 Task: Set the equalizer preset to Full bass and treble.
Action: Mouse moved to (103, 11)
Screenshot: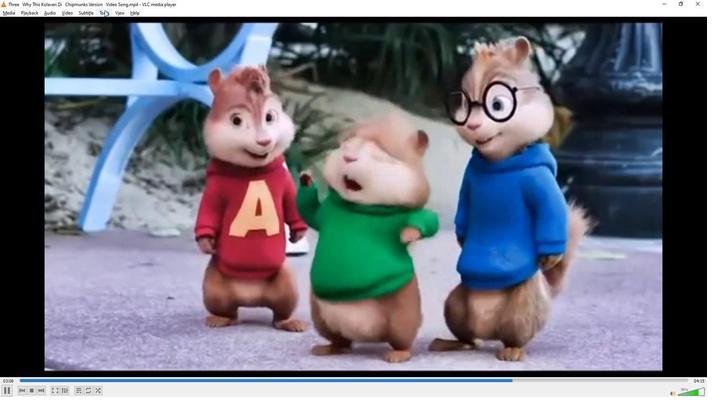 
Action: Mouse pressed left at (103, 11)
Screenshot: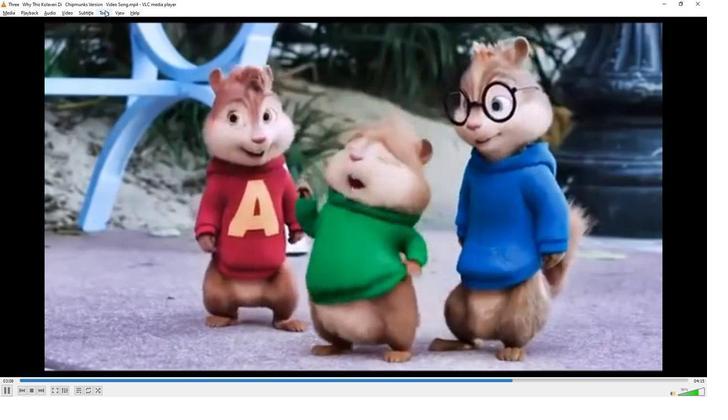 
Action: Mouse moved to (115, 99)
Screenshot: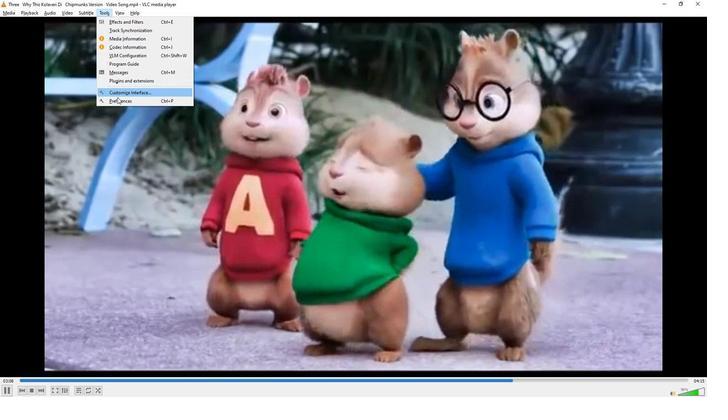 
Action: Mouse pressed left at (115, 99)
Screenshot: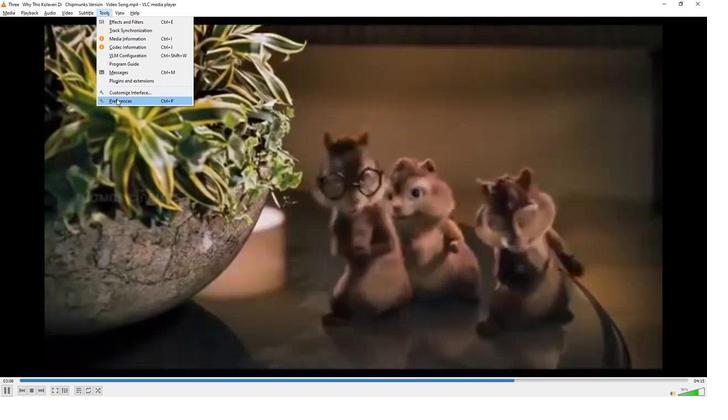 
Action: Mouse moved to (207, 300)
Screenshot: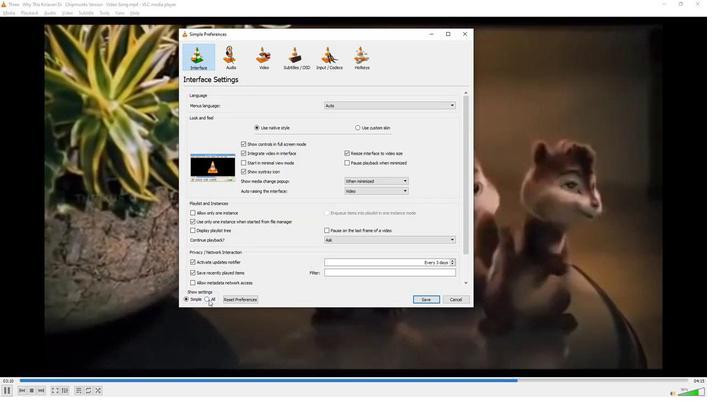 
Action: Mouse pressed left at (207, 300)
Screenshot: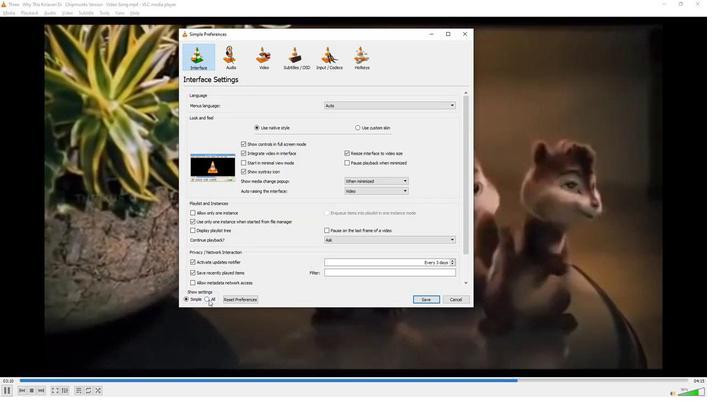 
Action: Mouse moved to (194, 132)
Screenshot: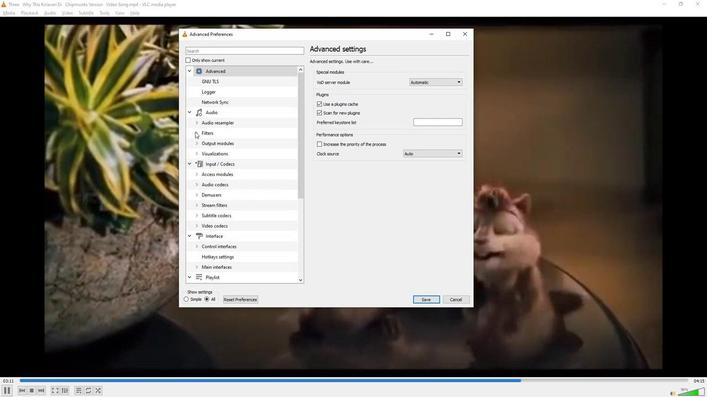 
Action: Mouse pressed left at (194, 132)
Screenshot: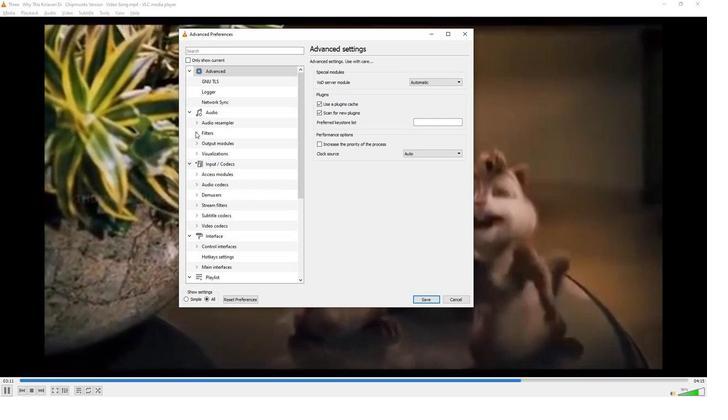 
Action: Mouse moved to (218, 182)
Screenshot: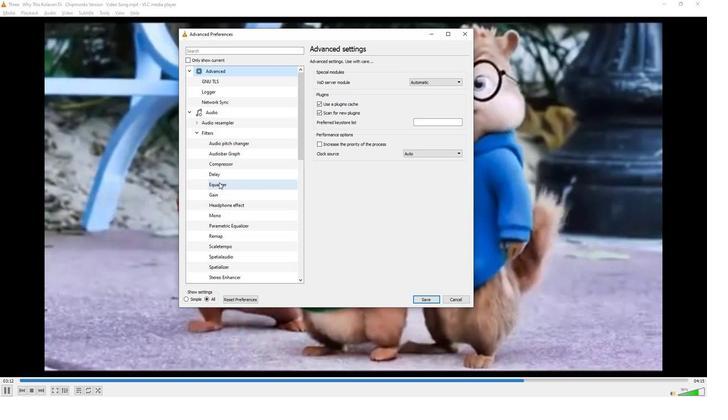 
Action: Mouse pressed left at (218, 182)
Screenshot: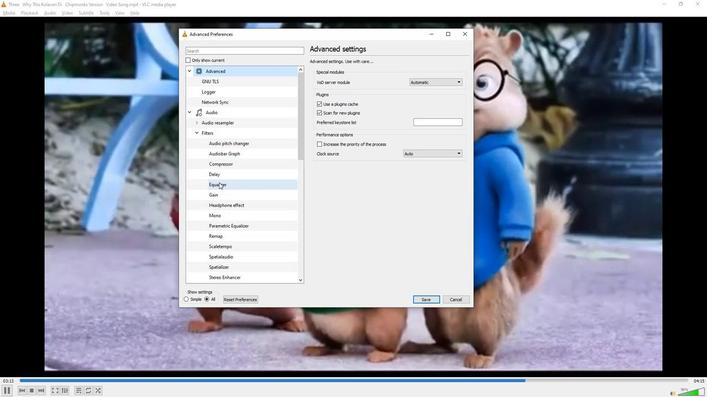 
Action: Mouse moved to (441, 73)
Screenshot: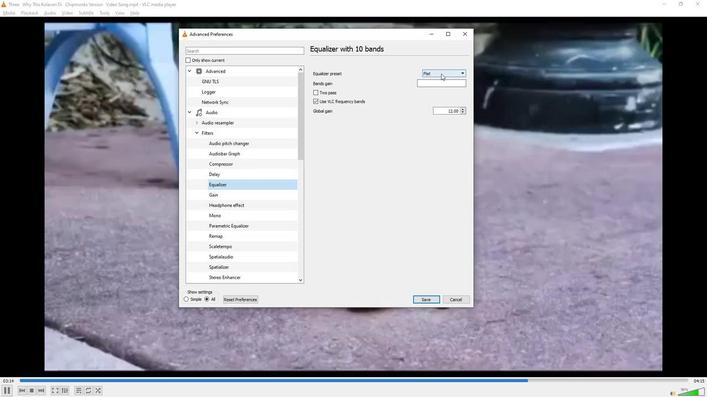 
Action: Mouse pressed left at (441, 73)
Screenshot: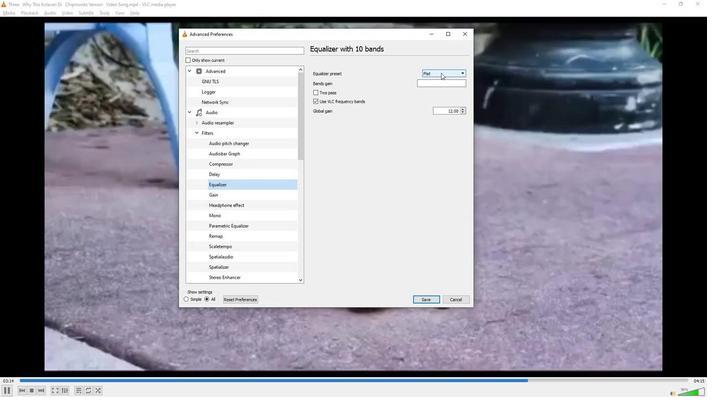 
Action: Mouse moved to (441, 104)
Screenshot: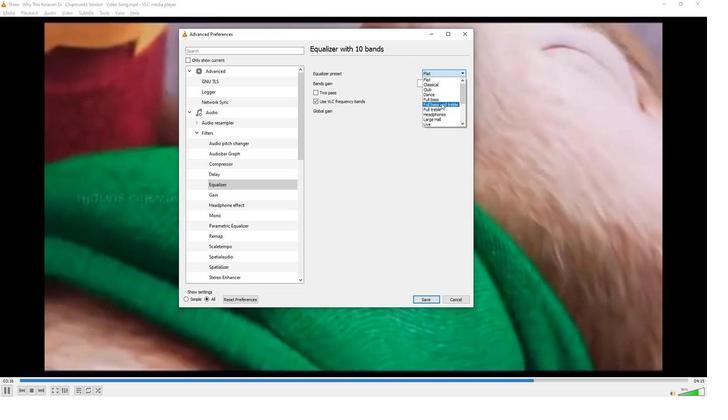 
Action: Mouse pressed left at (441, 104)
Screenshot: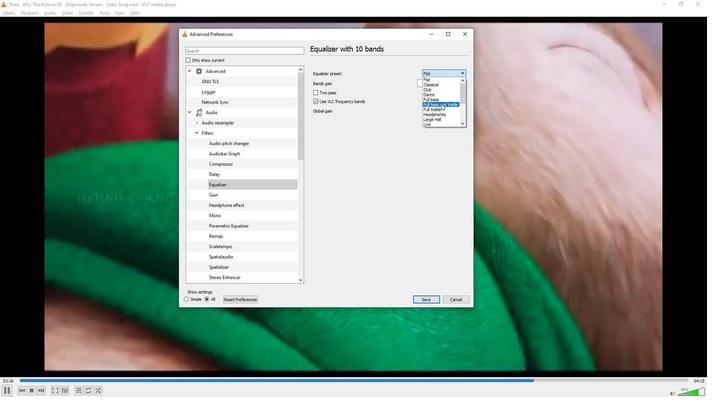 
Action: Mouse moved to (378, 156)
Screenshot: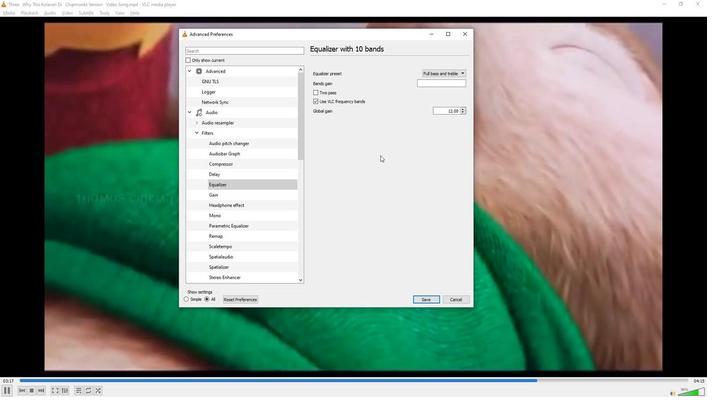 
